 Task: Create New Customer with Customer Name: Additional, Billing Address Line1: 3645 Walton Street, Billing Address Line2:  Salt Lake City, Billing Address Line3:  Utah 84104, Cell Number: 248-559-8031
Action: Mouse pressed left at (205, 40)
Screenshot: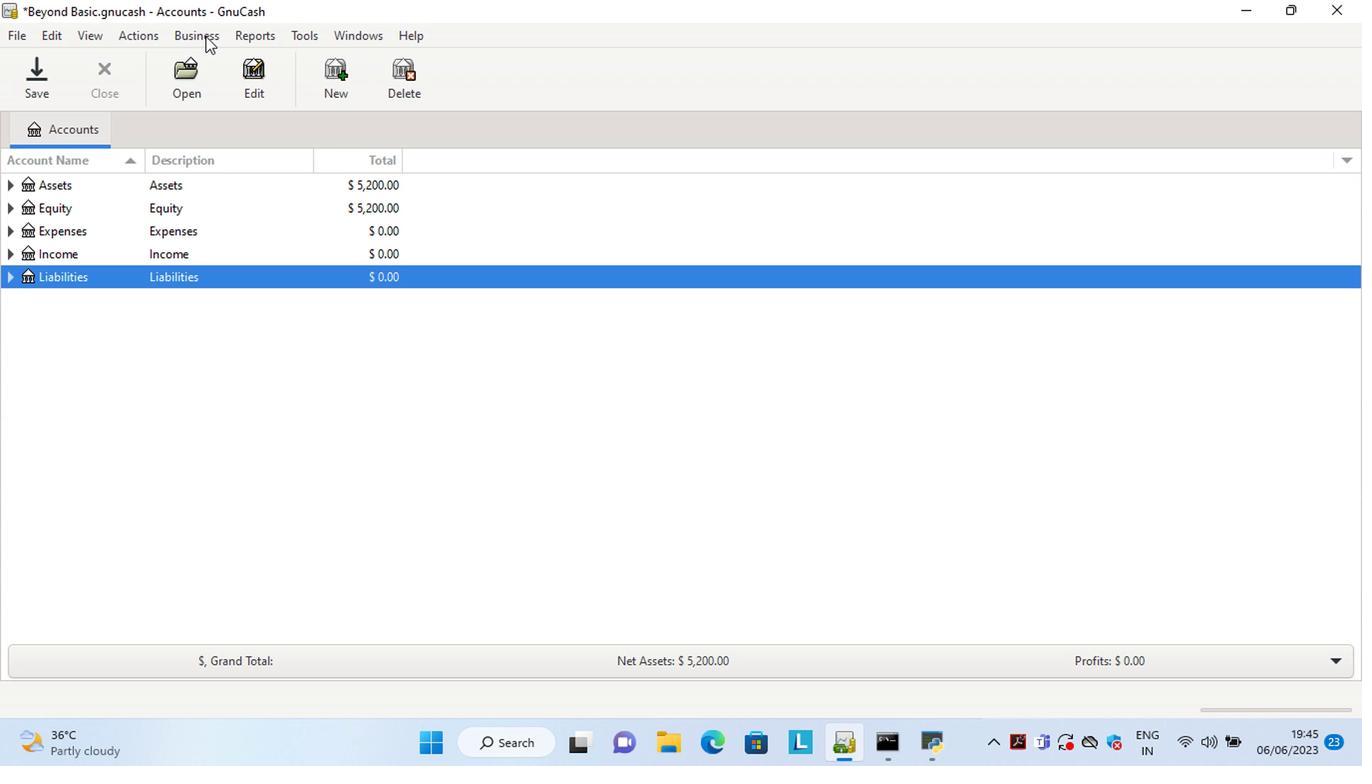 
Action: Mouse moved to (432, 90)
Screenshot: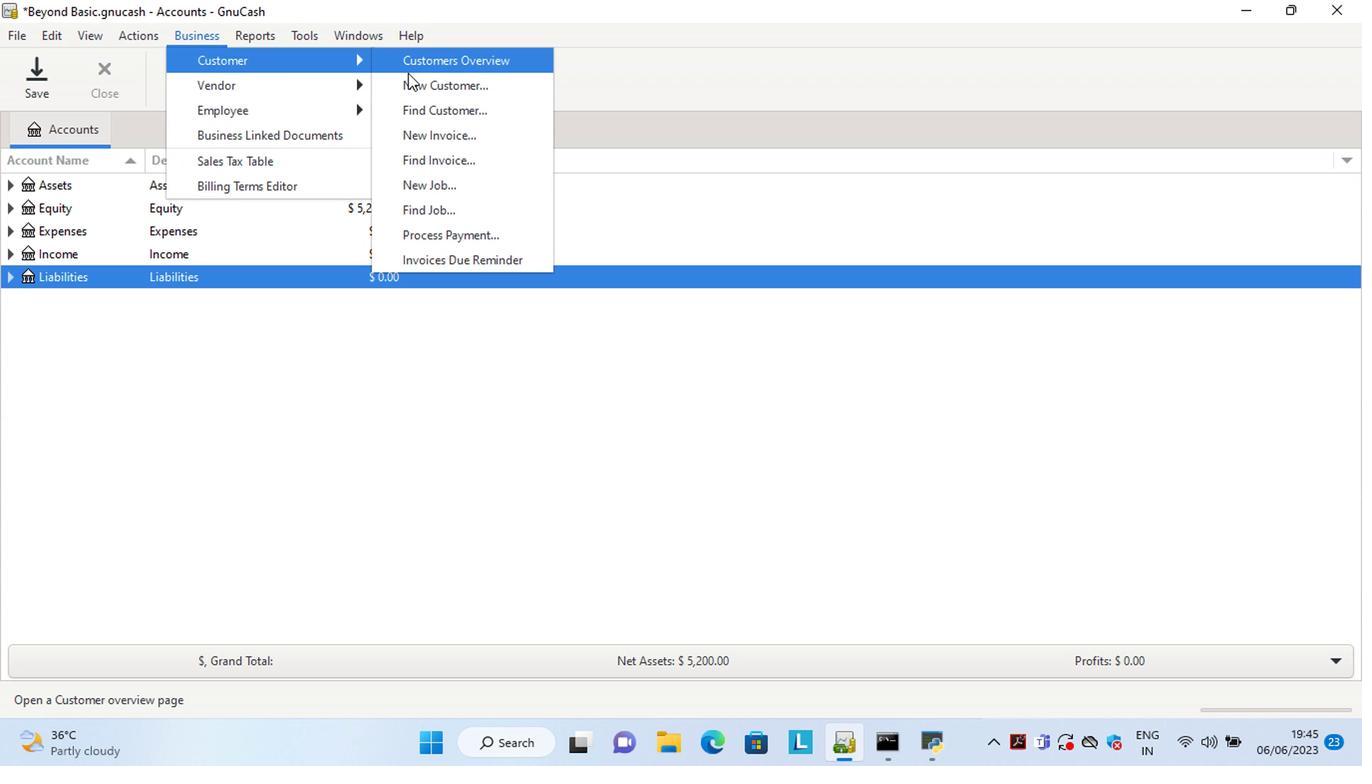 
Action: Mouse pressed left at (432, 90)
Screenshot: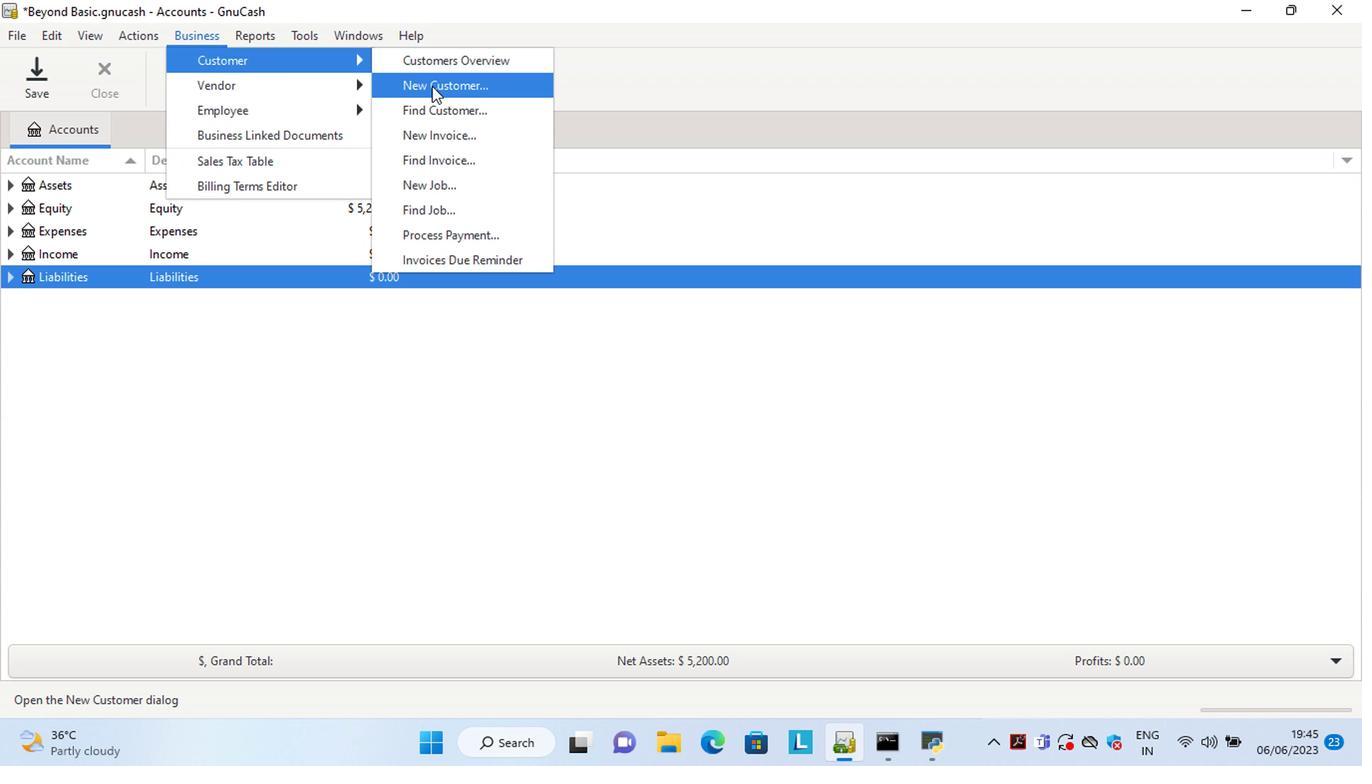 
Action: Mouse moved to (1241, 567)
Screenshot: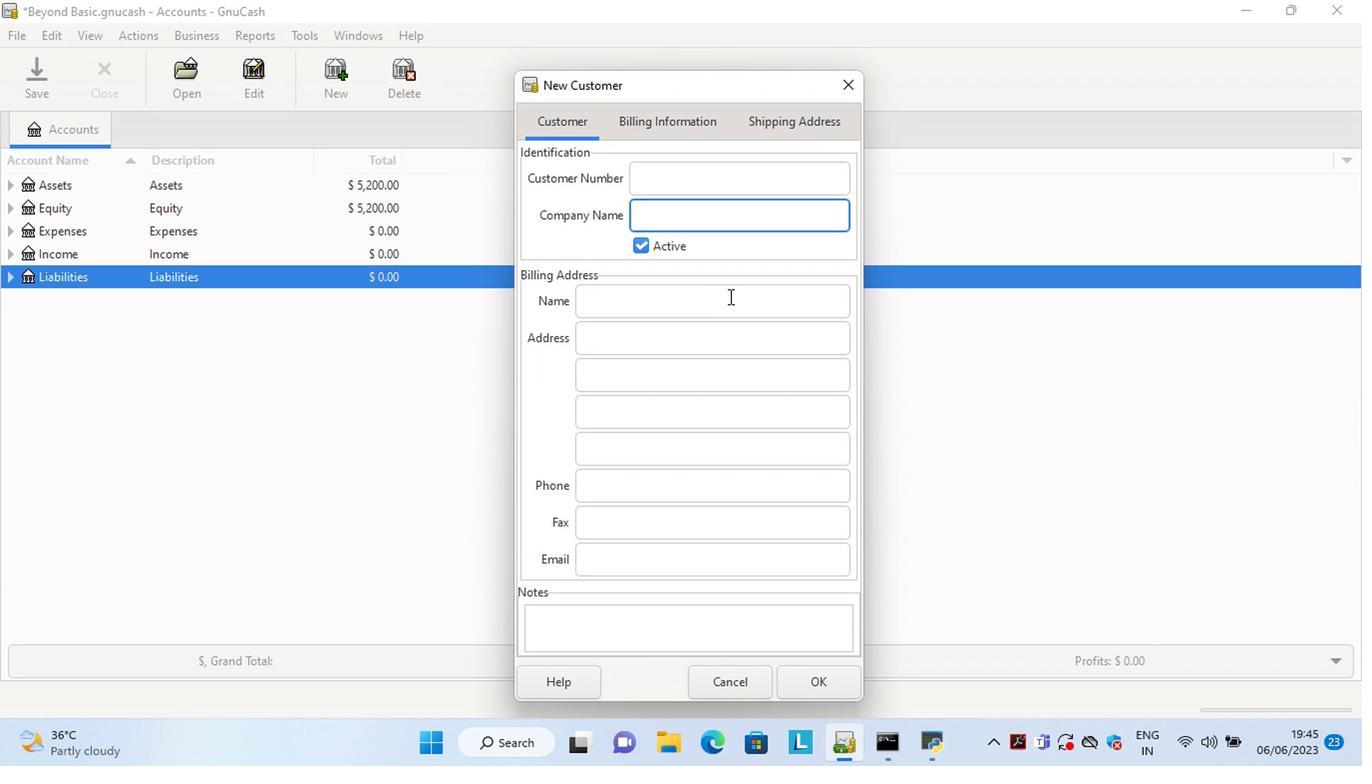 
Action: Key pressed <Key.shift>Additional<Key.space><Key.backspace><Key.tab><Key.tab><Key.tab>3645<Key.space><Key.shift>Walton<Key.space><Key.shift>Street<Key.tab><Key.shift>Sa<Key.tab><Key.shift>u<Key.tab><Key.tab>248-559-8031<Key.tab>
Screenshot: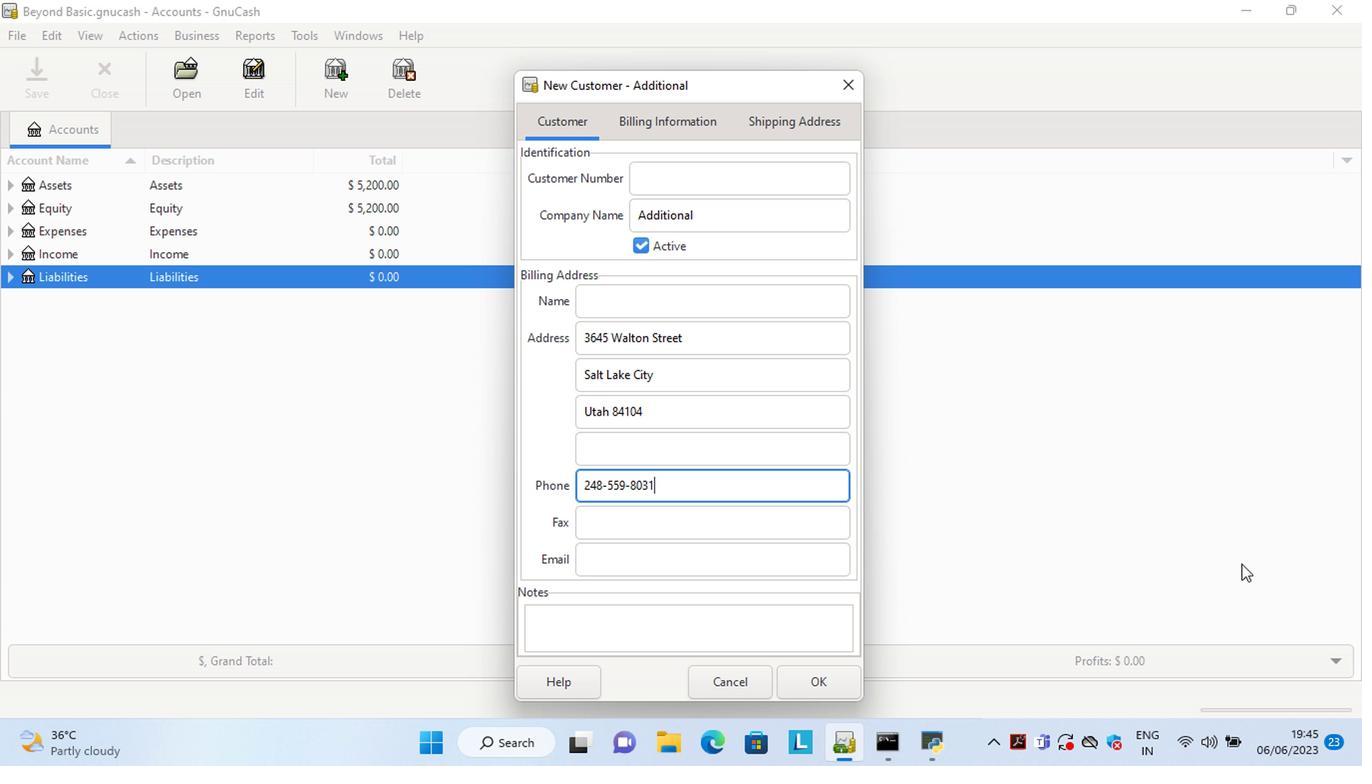 
Action: Mouse moved to (840, 686)
Screenshot: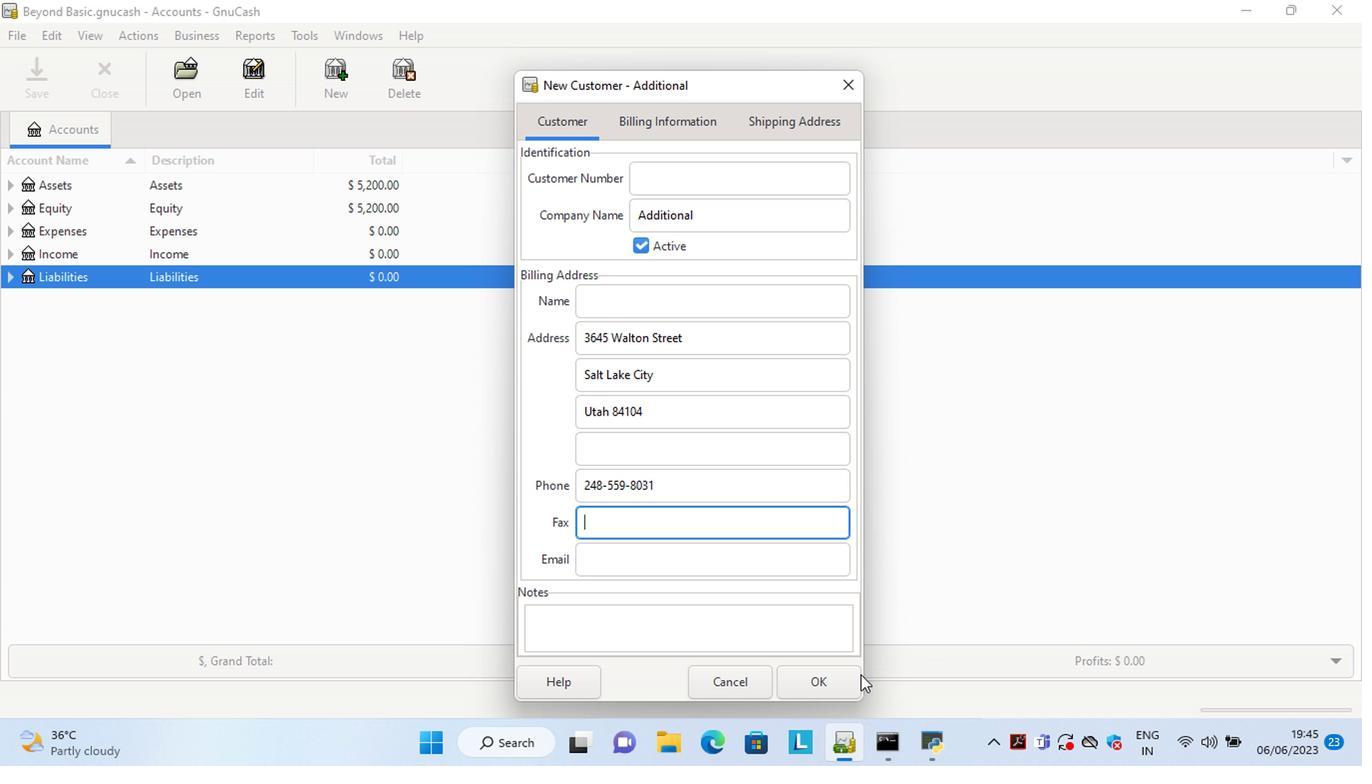 
Action: Mouse pressed left at (840, 686)
Screenshot: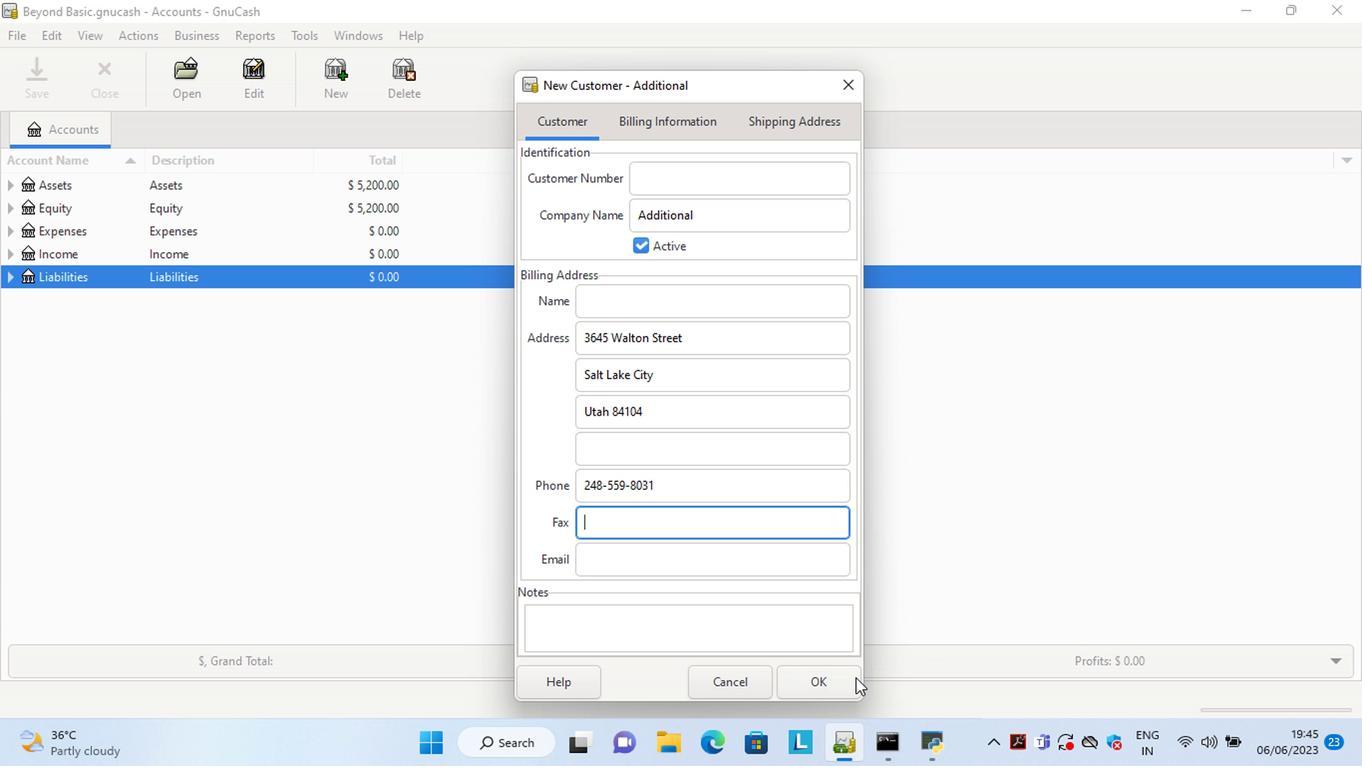 
